 Task: Create a due date automation trigger when advanced on, on the monday before a card is due add dates not starting today at 11:00 AM.
Action: Mouse moved to (943, 73)
Screenshot: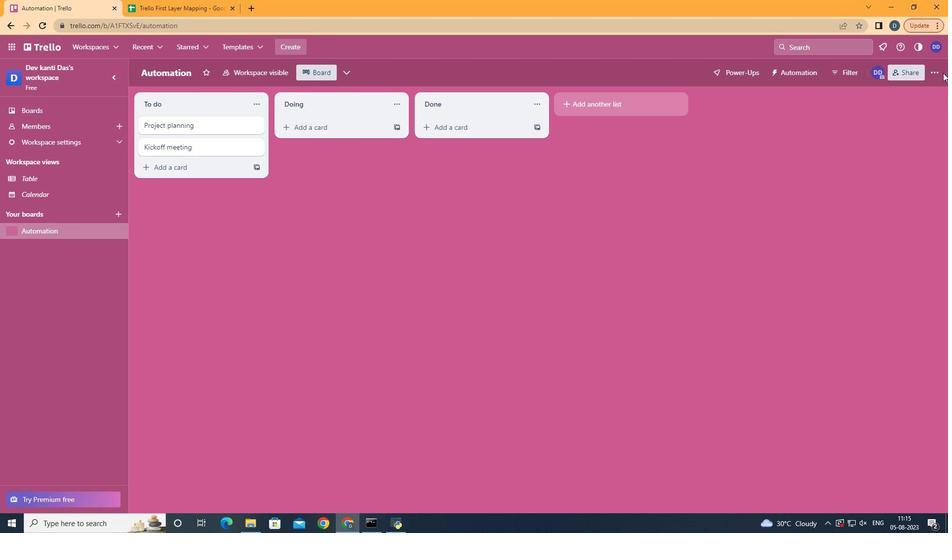 
Action: Mouse pressed left at (943, 73)
Screenshot: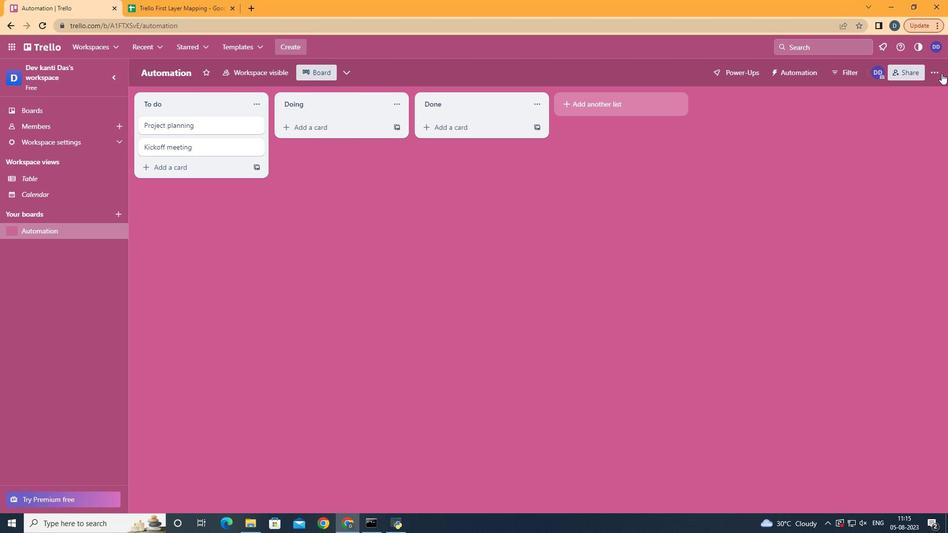 
Action: Mouse moved to (931, 78)
Screenshot: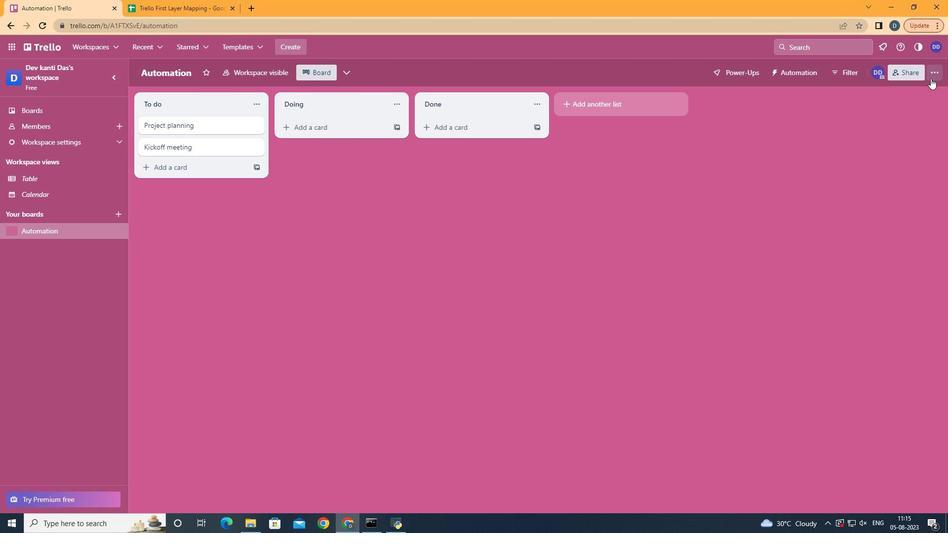 
Action: Mouse pressed left at (931, 78)
Screenshot: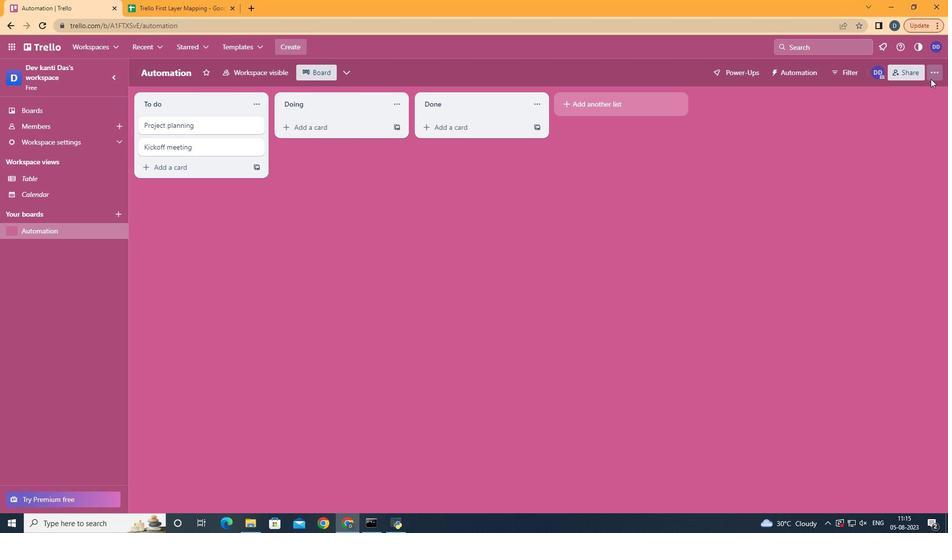
Action: Mouse moved to (880, 201)
Screenshot: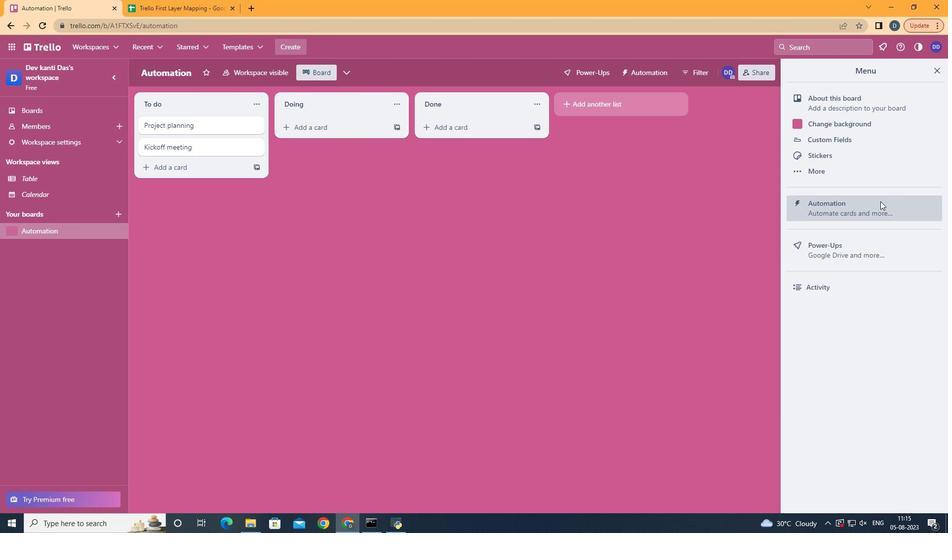 
Action: Mouse pressed left at (880, 201)
Screenshot: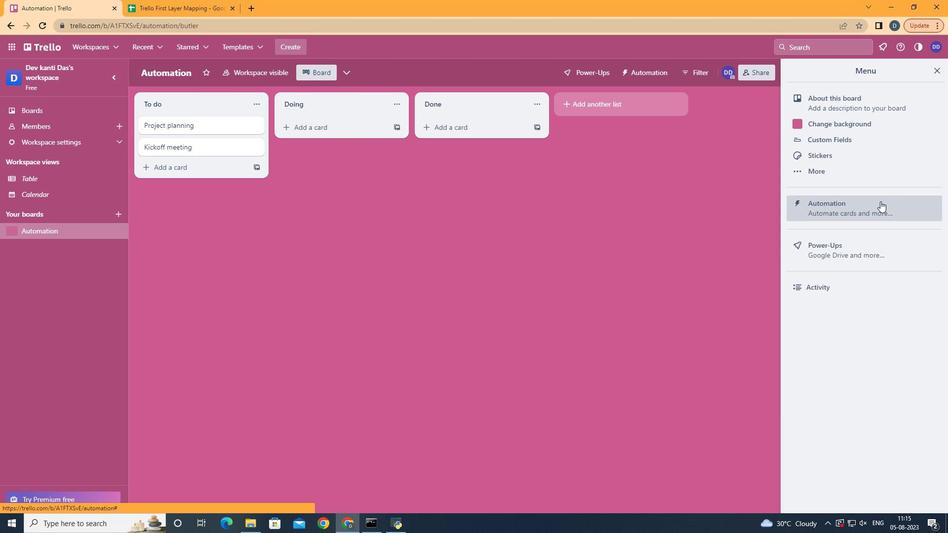 
Action: Mouse moved to (204, 202)
Screenshot: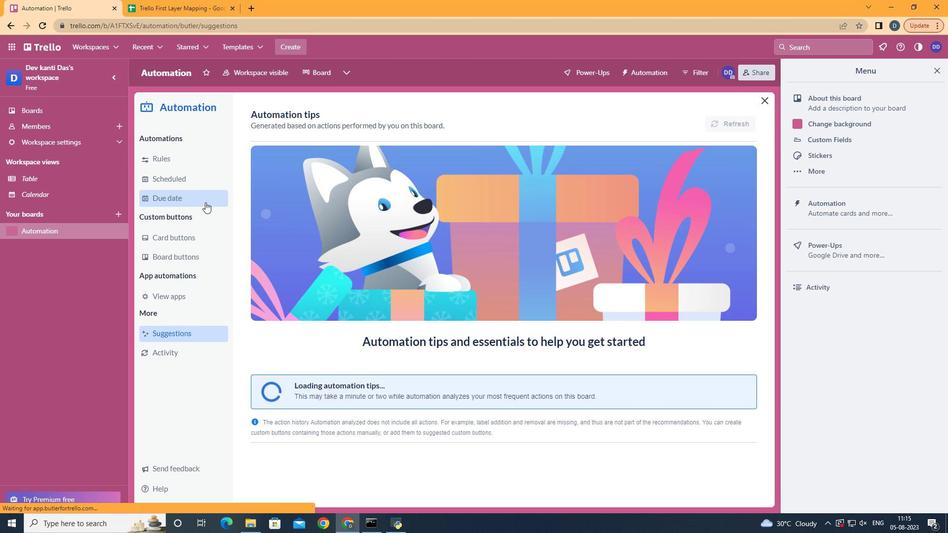 
Action: Mouse pressed left at (204, 202)
Screenshot: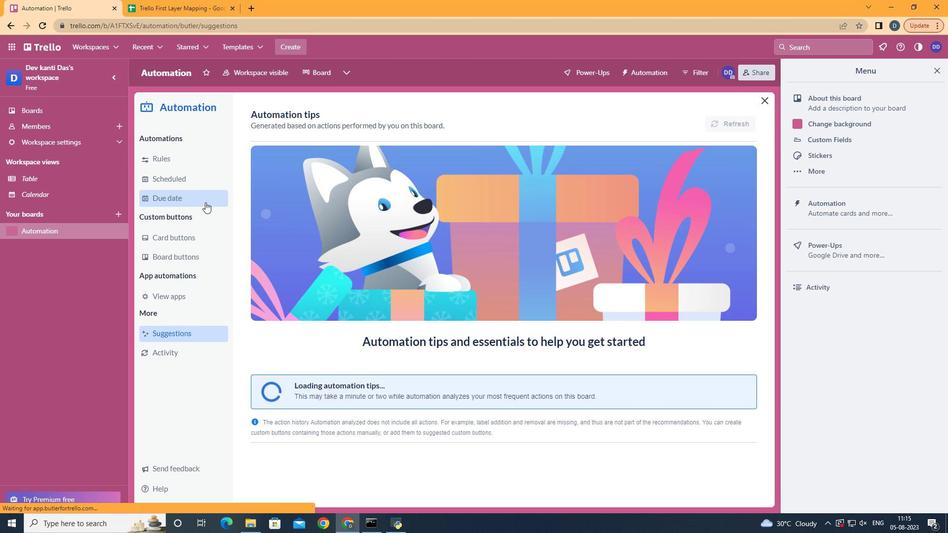 
Action: Mouse moved to (695, 117)
Screenshot: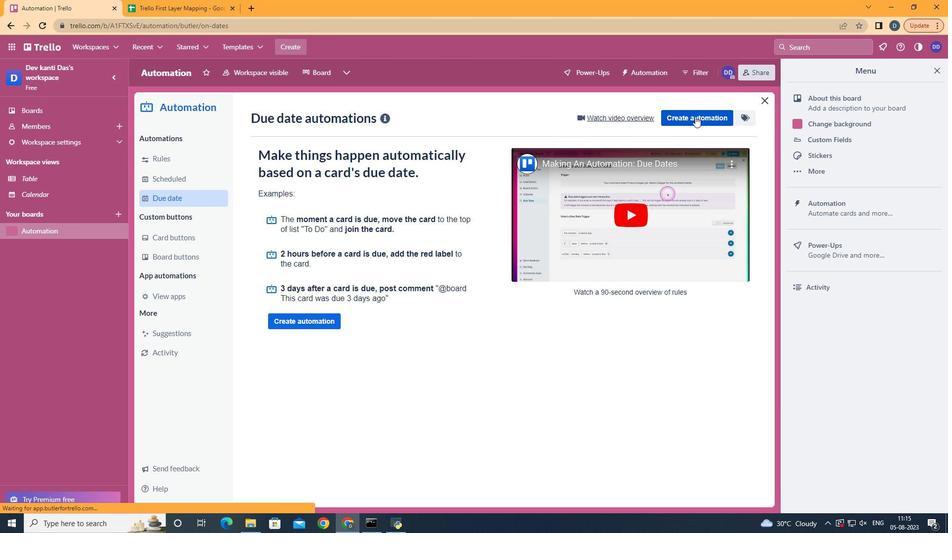 
Action: Mouse pressed left at (695, 117)
Screenshot: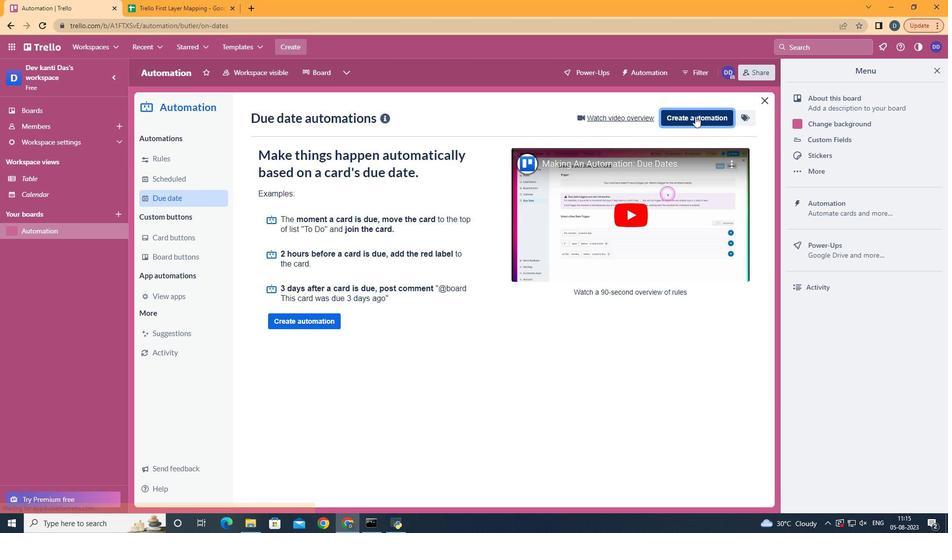 
Action: Mouse moved to (480, 212)
Screenshot: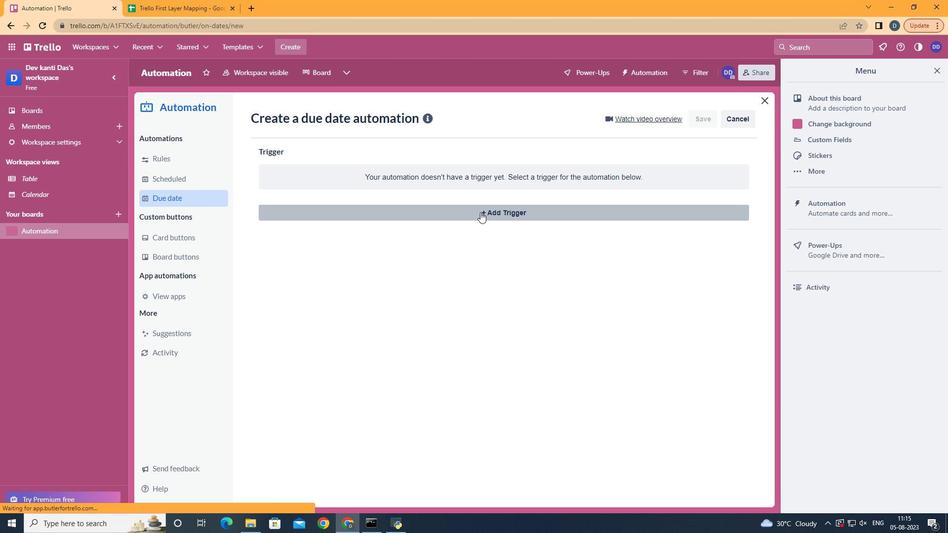 
Action: Mouse pressed left at (480, 212)
Screenshot: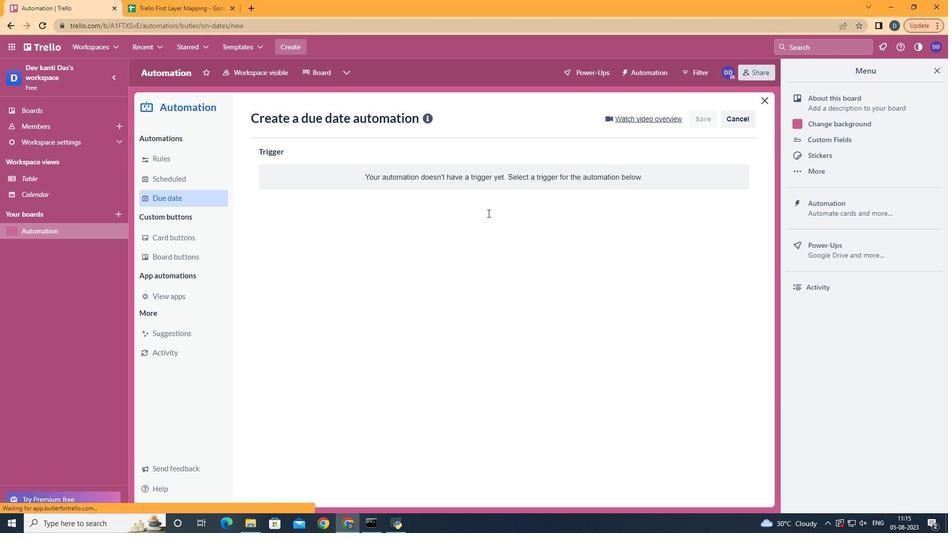 
Action: Mouse moved to (318, 263)
Screenshot: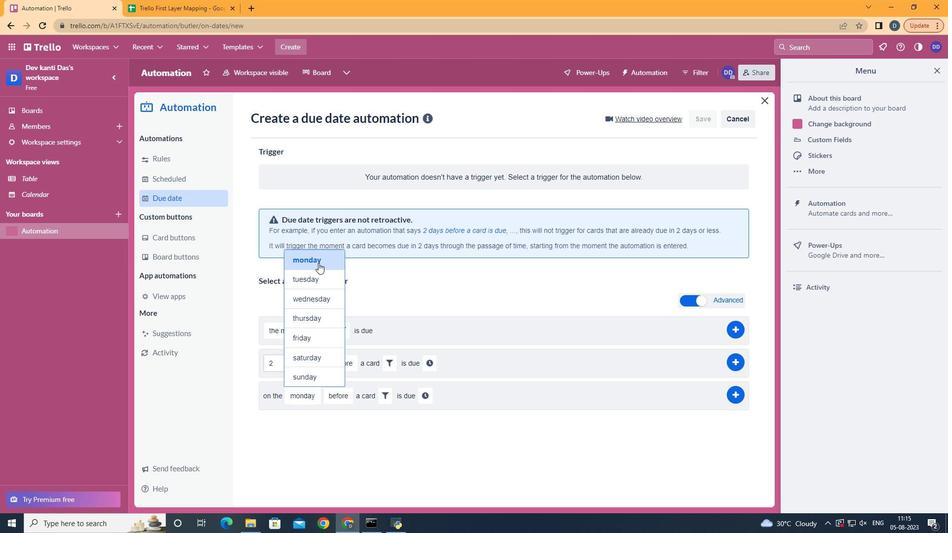 
Action: Mouse pressed left at (318, 263)
Screenshot: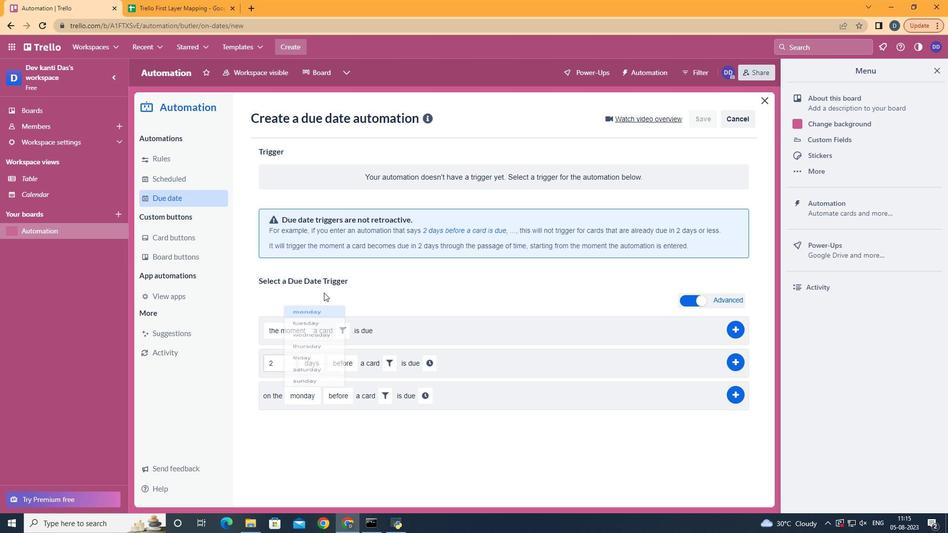 
Action: Mouse moved to (346, 418)
Screenshot: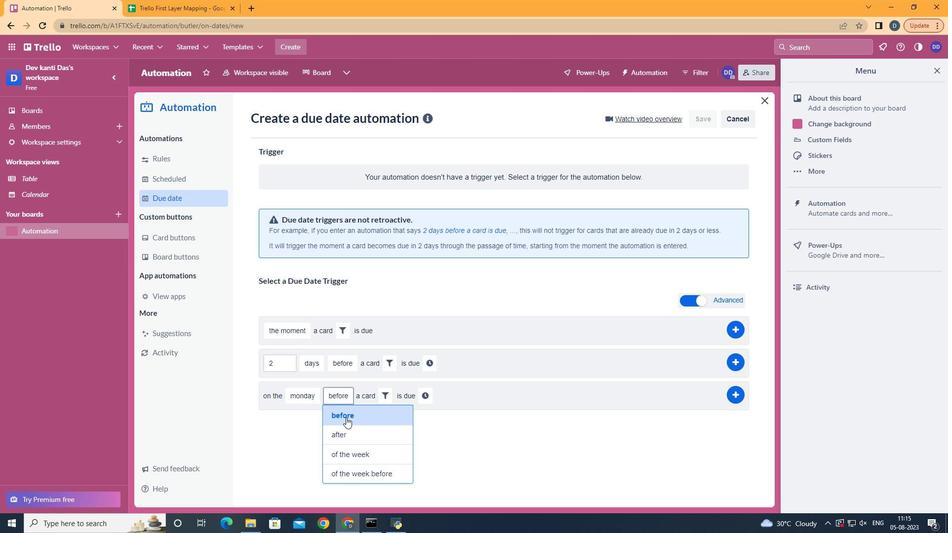 
Action: Mouse pressed left at (346, 418)
Screenshot: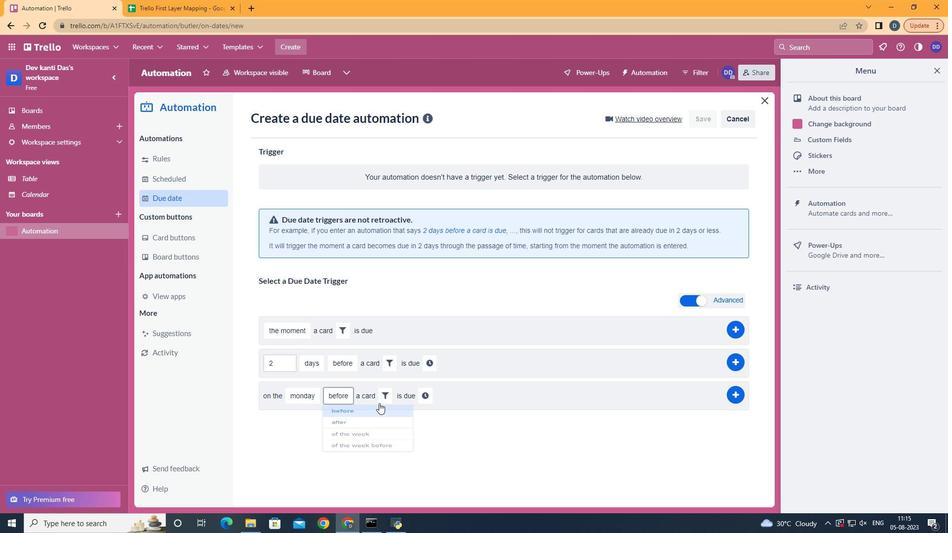 
Action: Mouse moved to (391, 398)
Screenshot: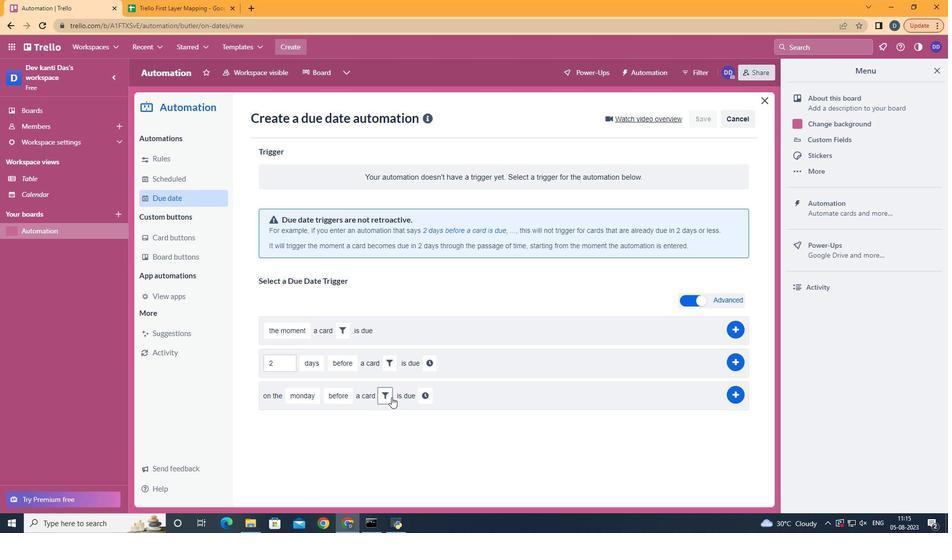
Action: Mouse pressed left at (391, 398)
Screenshot: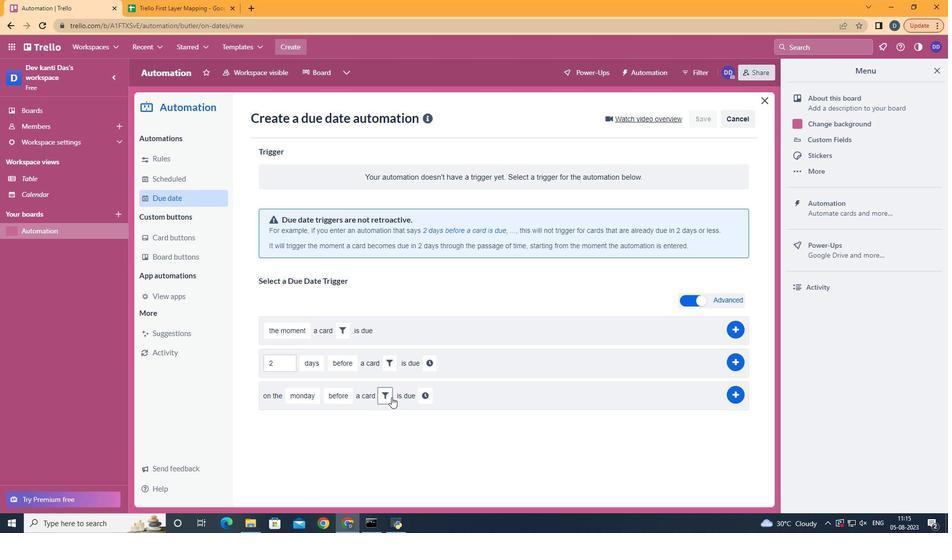 
Action: Mouse moved to (444, 431)
Screenshot: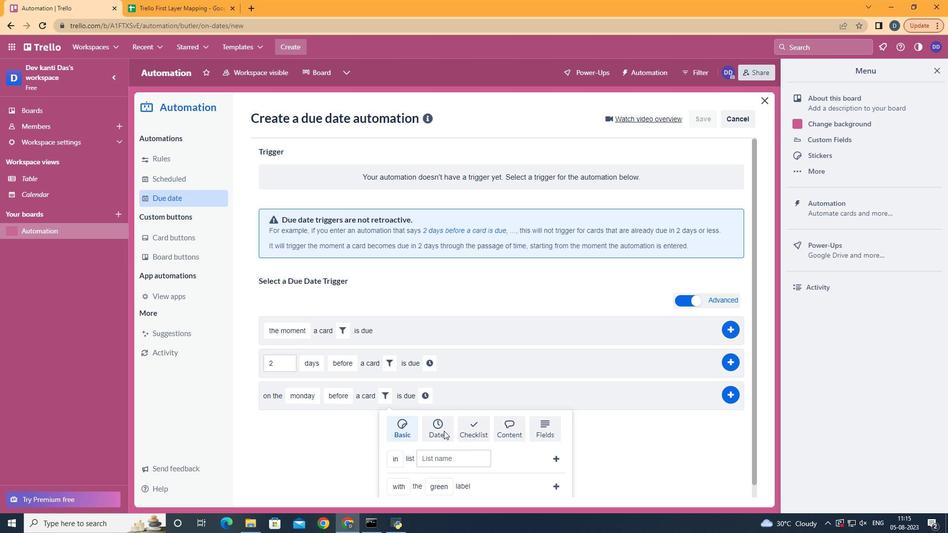 
Action: Mouse pressed left at (444, 431)
Screenshot: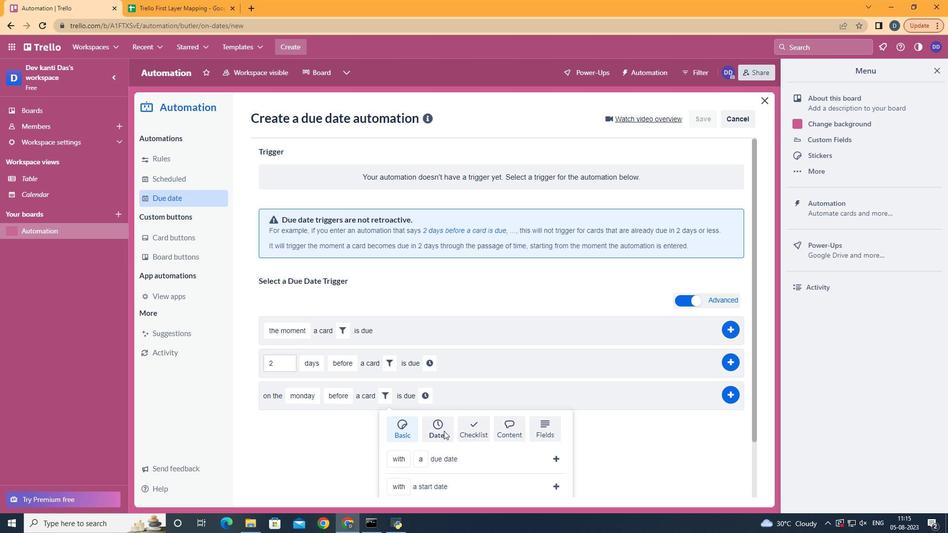 
Action: Mouse scrolled (444, 431) with delta (0, 0)
Screenshot: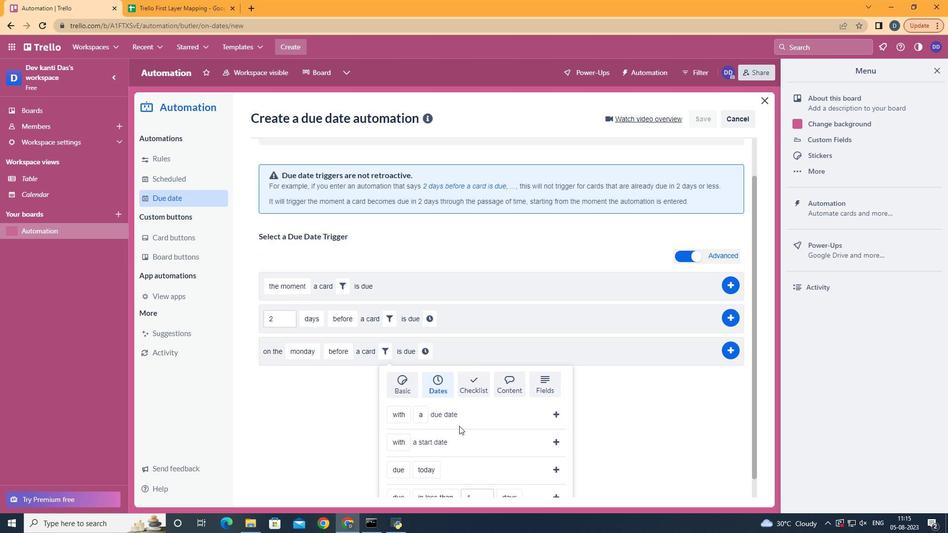 
Action: Mouse scrolled (444, 431) with delta (0, 0)
Screenshot: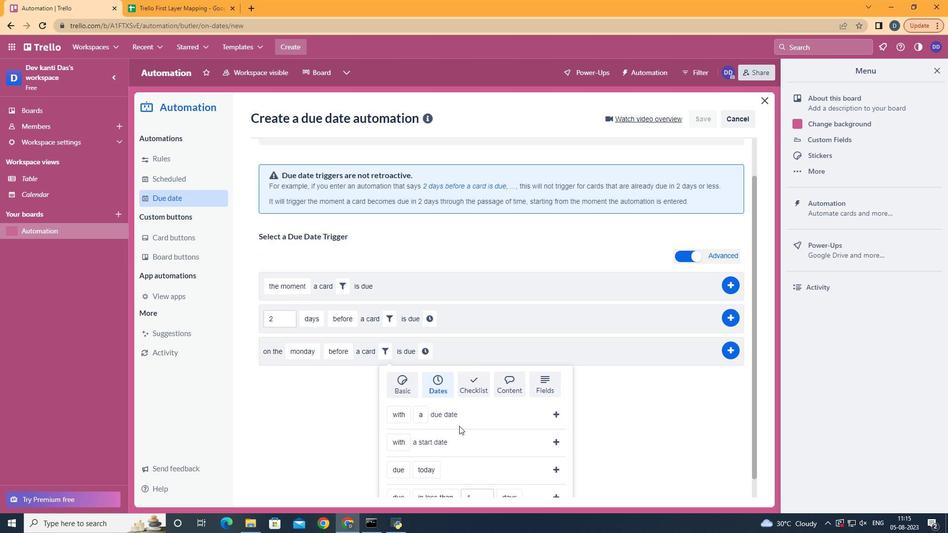 
Action: Mouse scrolled (444, 431) with delta (0, 0)
Screenshot: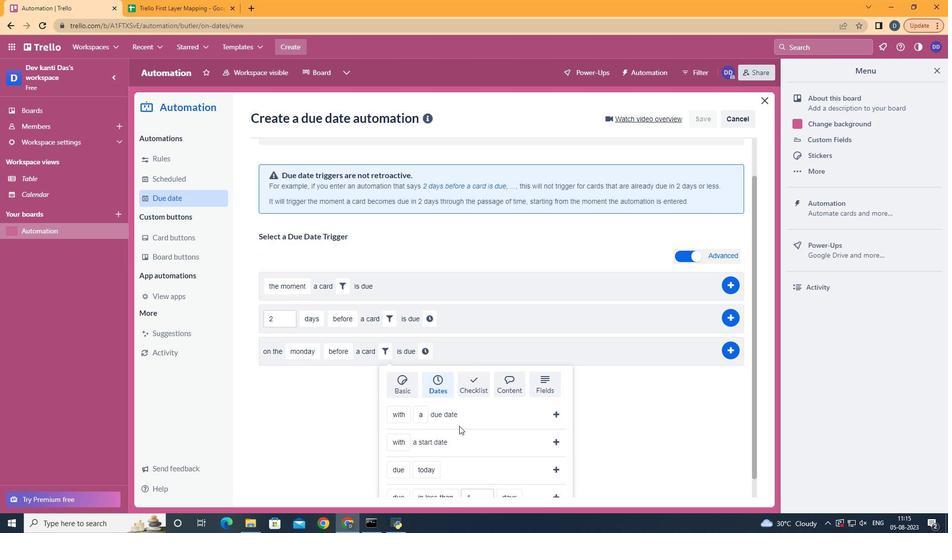
Action: Mouse scrolled (444, 431) with delta (0, 0)
Screenshot: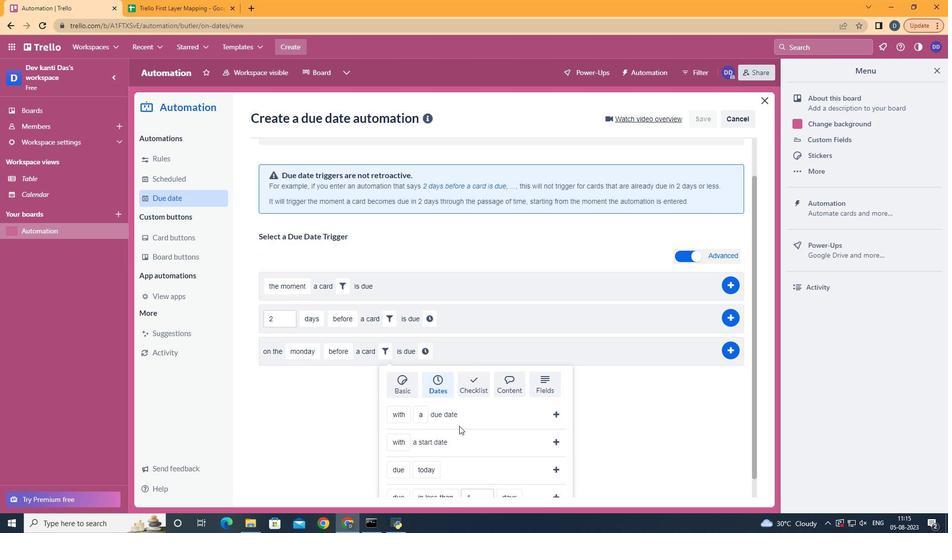 
Action: Mouse scrolled (444, 431) with delta (0, 0)
Screenshot: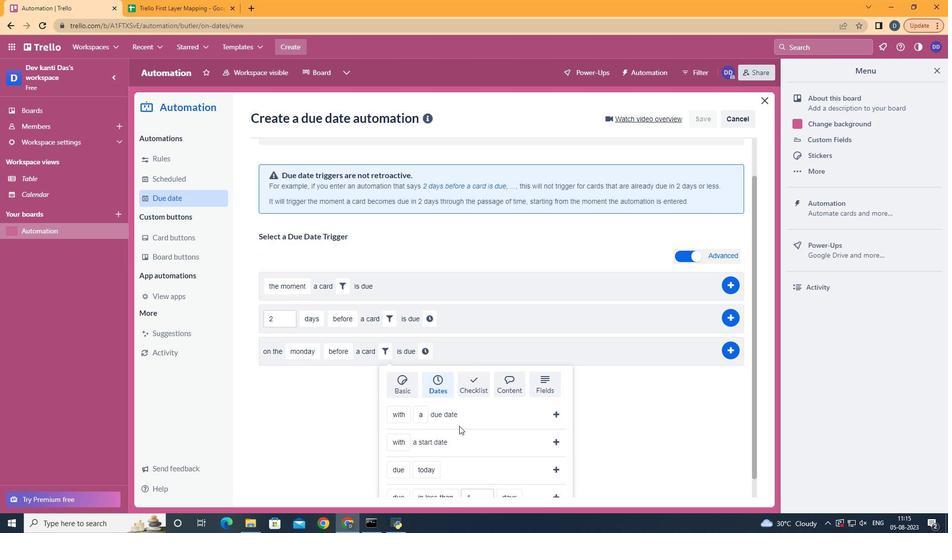 
Action: Mouse moved to (409, 436)
Screenshot: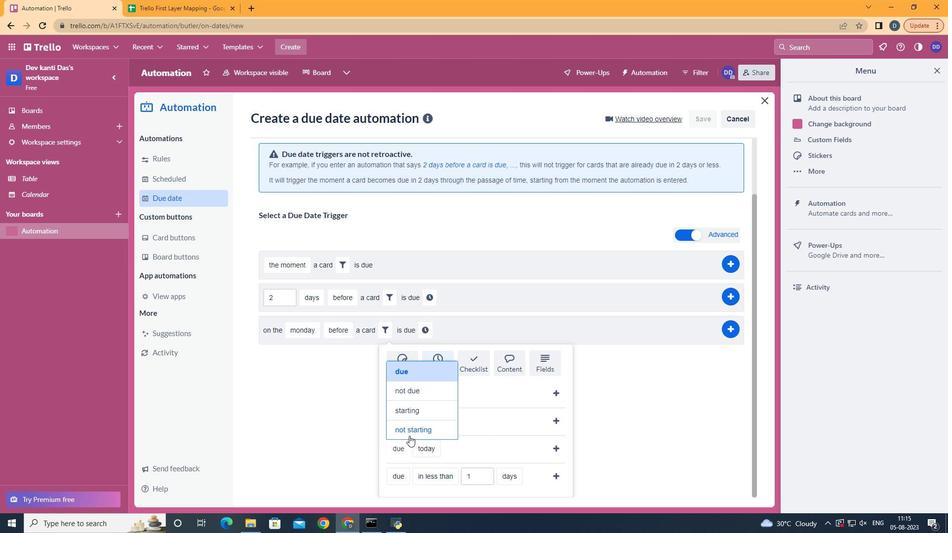 
Action: Mouse pressed left at (409, 436)
Screenshot: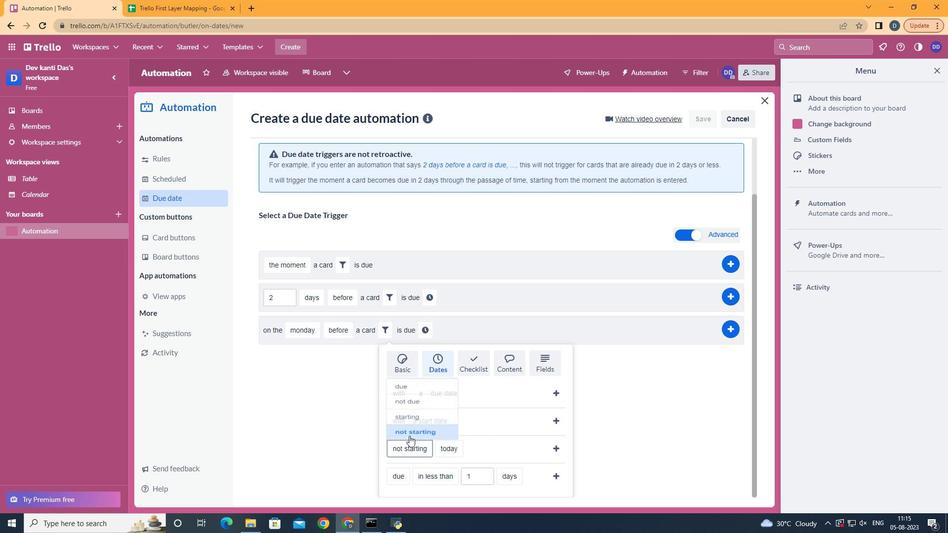 
Action: Mouse moved to (462, 329)
Screenshot: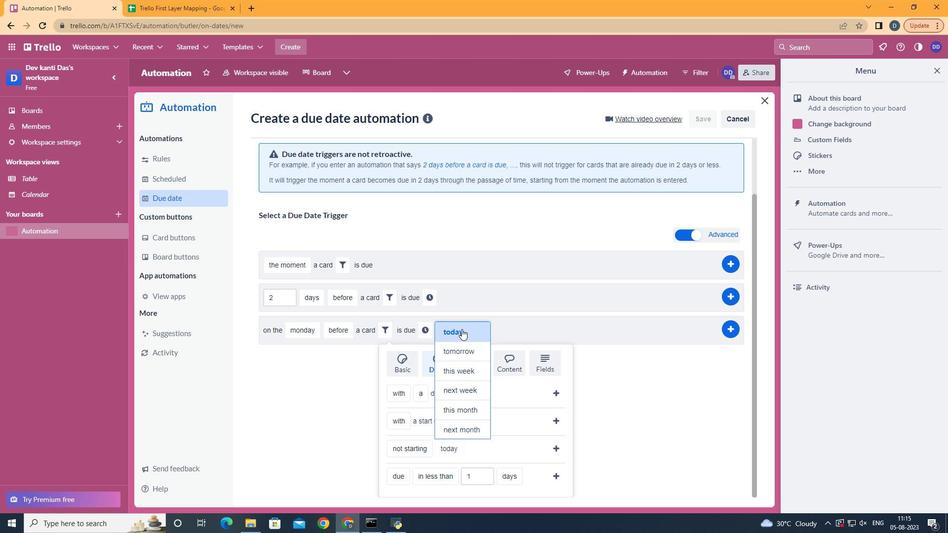 
Action: Mouse pressed left at (462, 329)
Screenshot: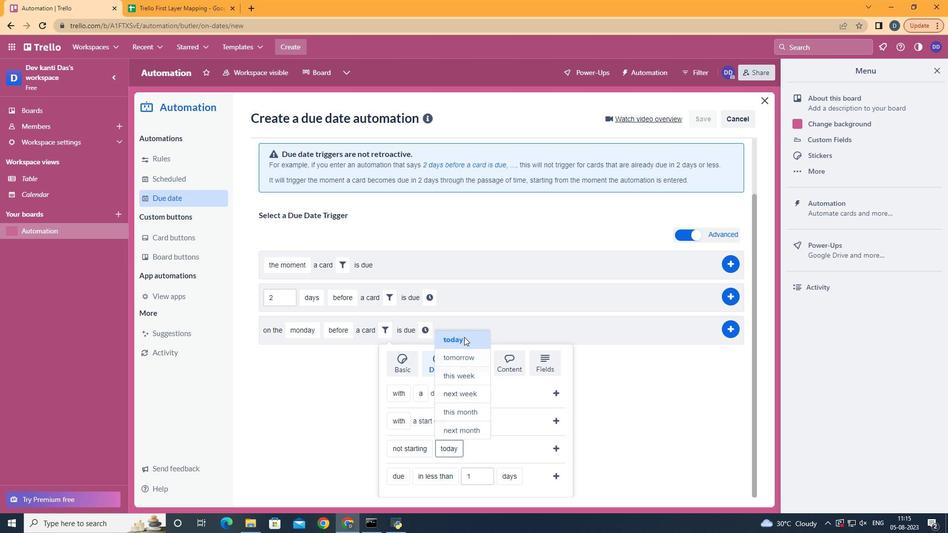 
Action: Mouse moved to (554, 450)
Screenshot: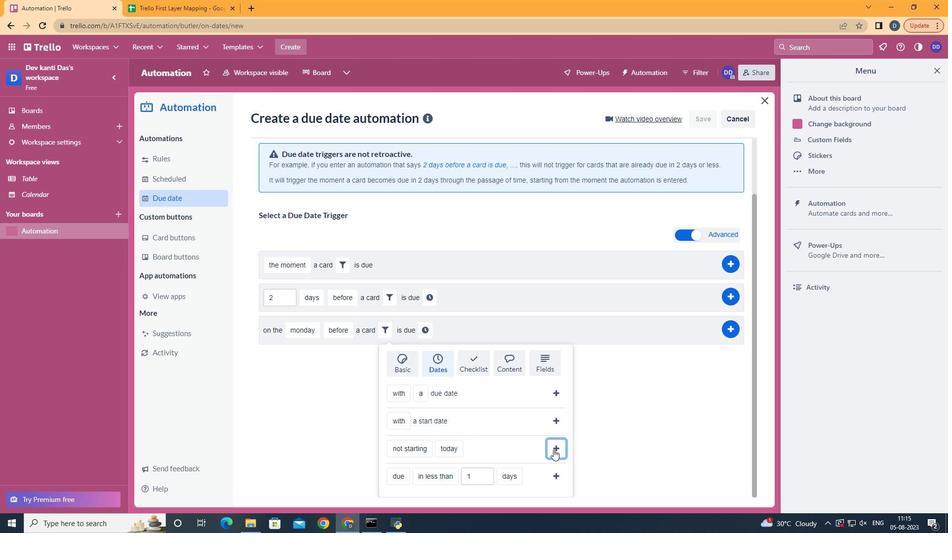
Action: Mouse pressed left at (554, 450)
Screenshot: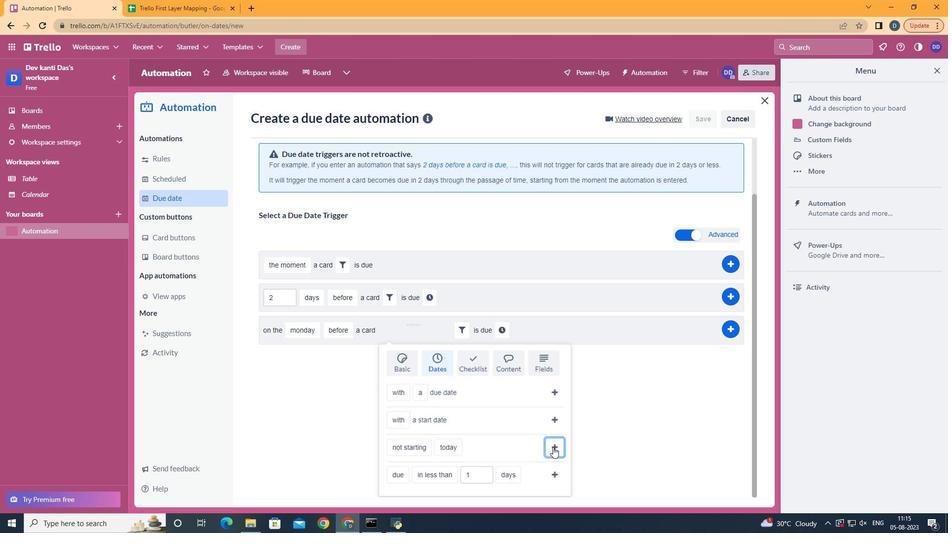 
Action: Mouse moved to (504, 396)
Screenshot: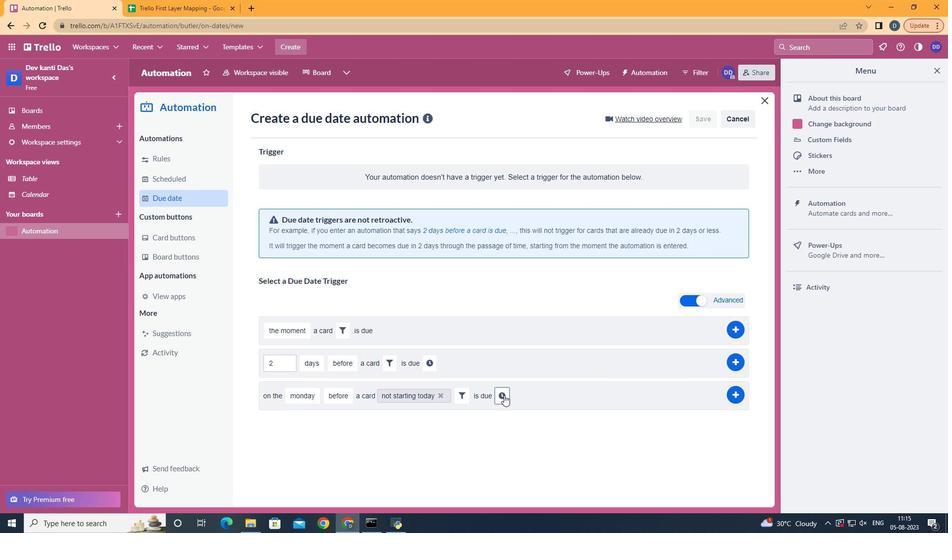
Action: Mouse pressed left at (504, 396)
Screenshot: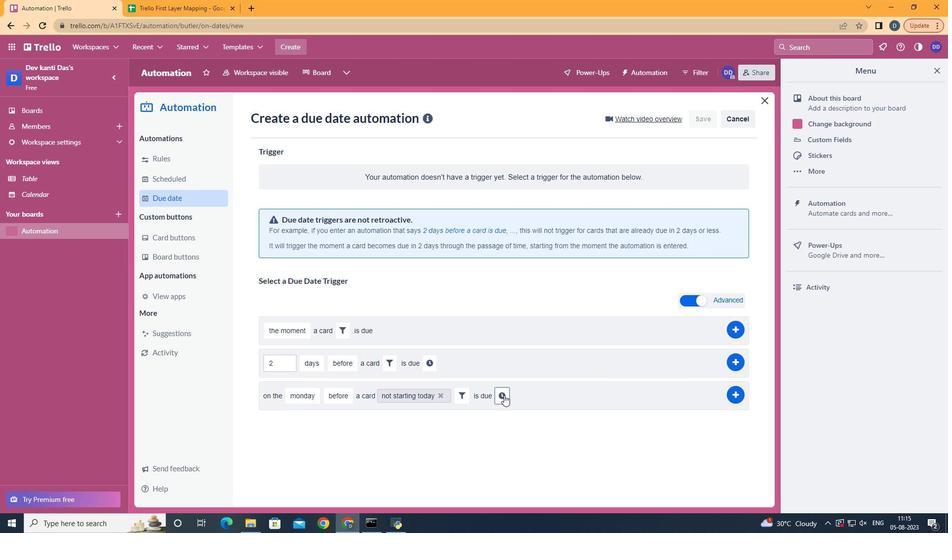 
Action: Mouse moved to (562, 398)
Screenshot: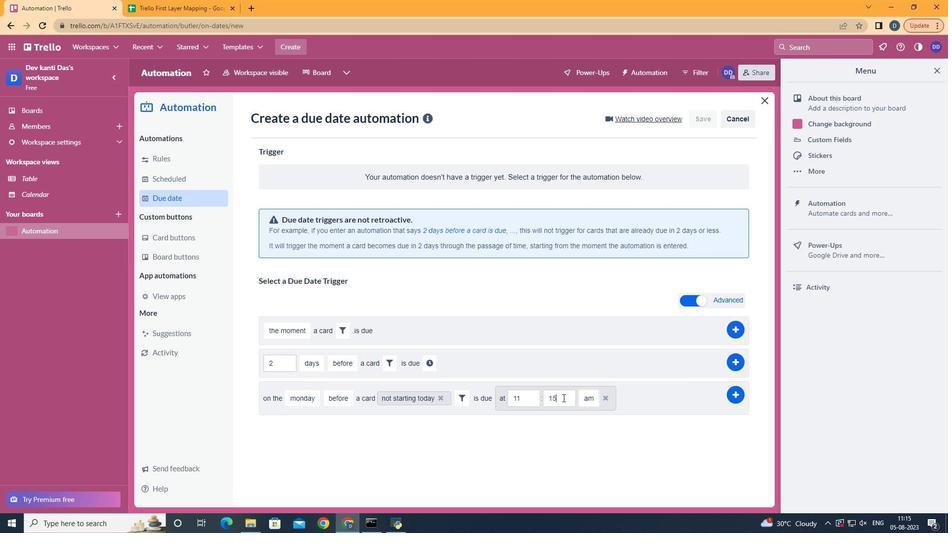 
Action: Mouse pressed left at (562, 398)
Screenshot: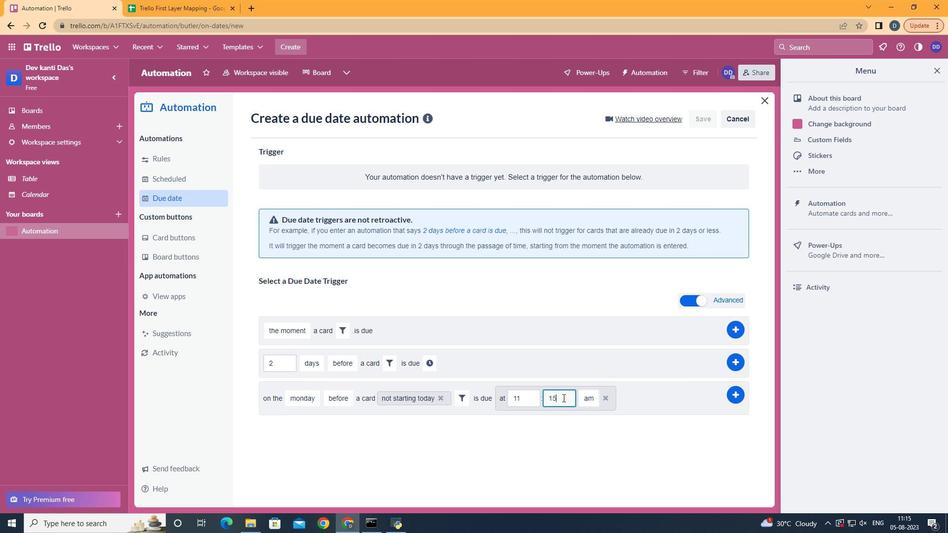 
Action: Mouse moved to (566, 397)
Screenshot: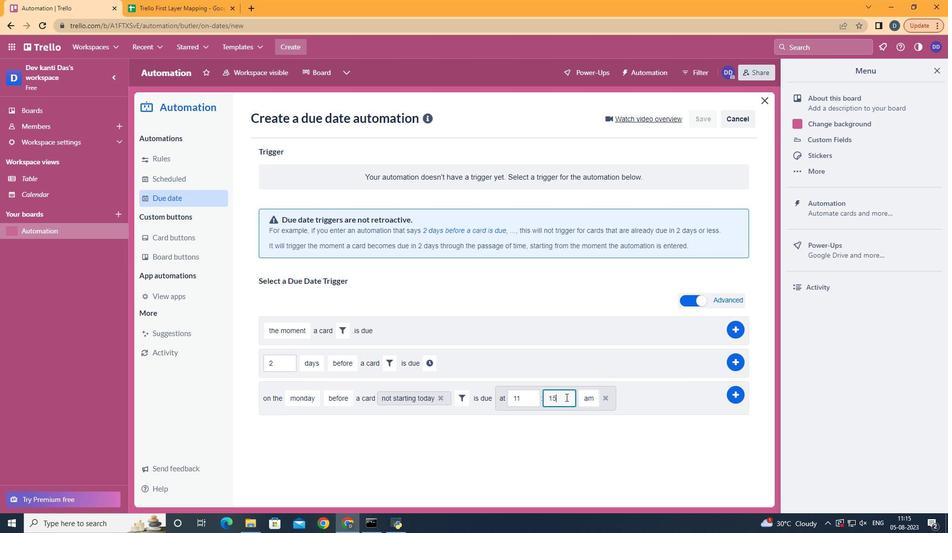 
Action: Key pressed <Key.backspace><Key.backspace>00
Screenshot: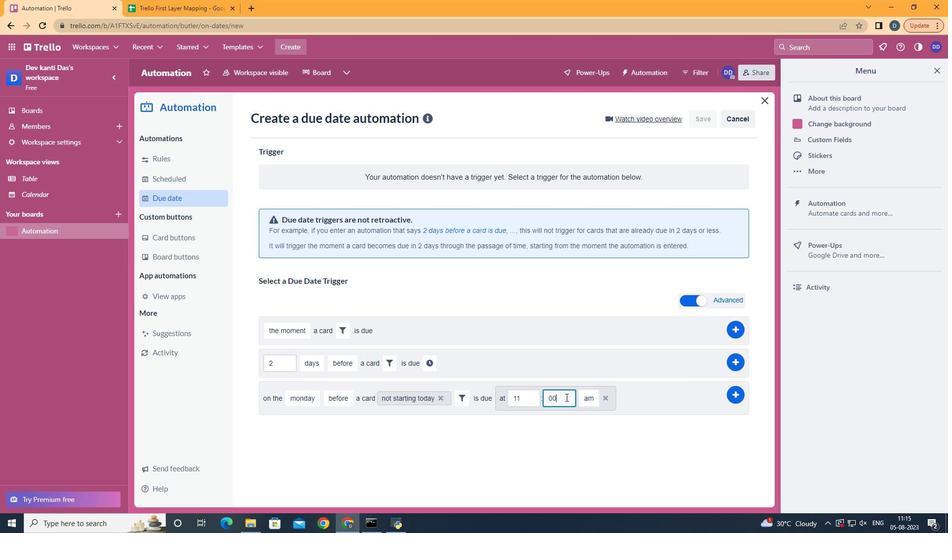 
Action: Mouse moved to (732, 393)
Screenshot: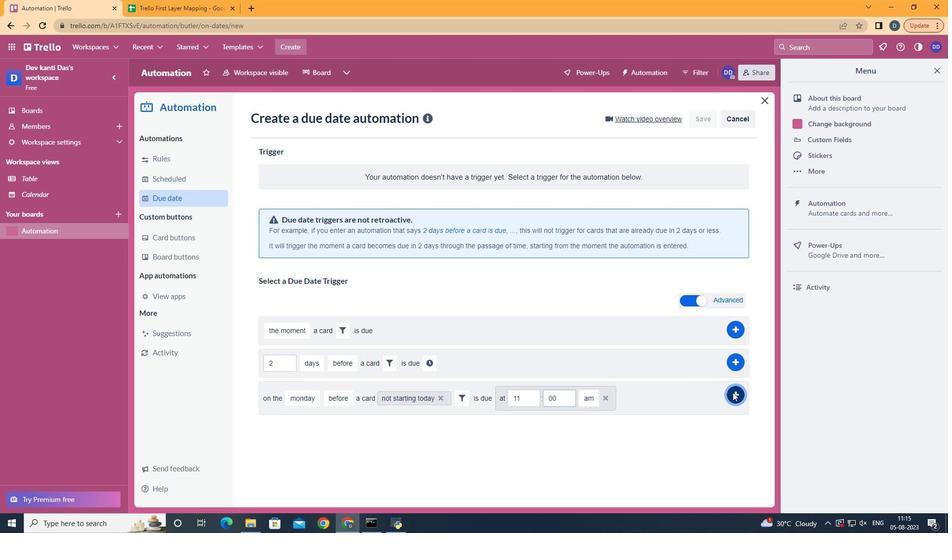 
Action: Mouse pressed left at (732, 393)
Screenshot: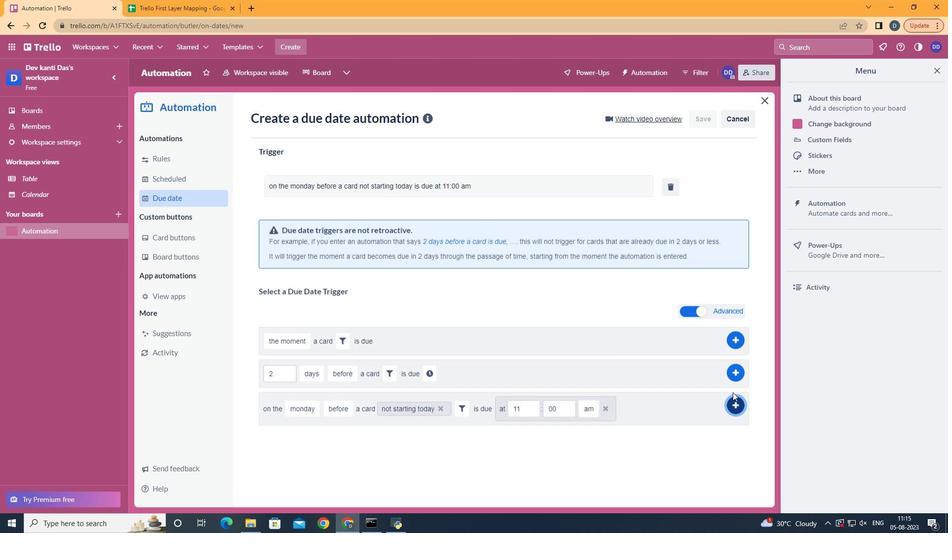 
Action: Mouse moved to (477, 231)
Screenshot: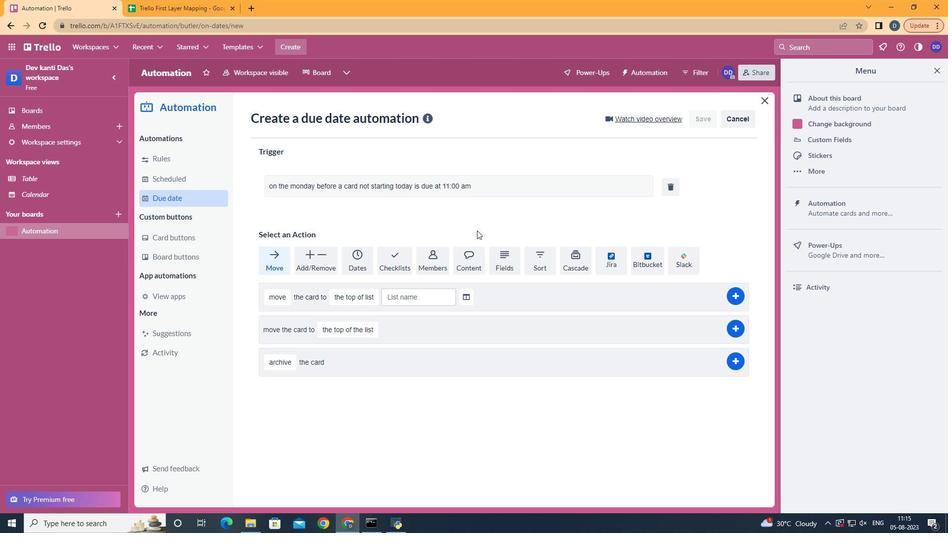 
